 Task: Create Card Public Speaking Event Execution in Board Employee Performance Management to Workspace Inbound Marketing Agencies. Create Card Gardening Review in Board Social Media Influencer Collaboration and Partnership Management to Workspace Inbound Marketing Agencies. Create Card Public Speaking Event Performance Review in Board Market Analysis for SWOT Analysis and Strategy Development to Workspace Inbound Marketing Agencies
Action: Mouse moved to (97, 330)
Screenshot: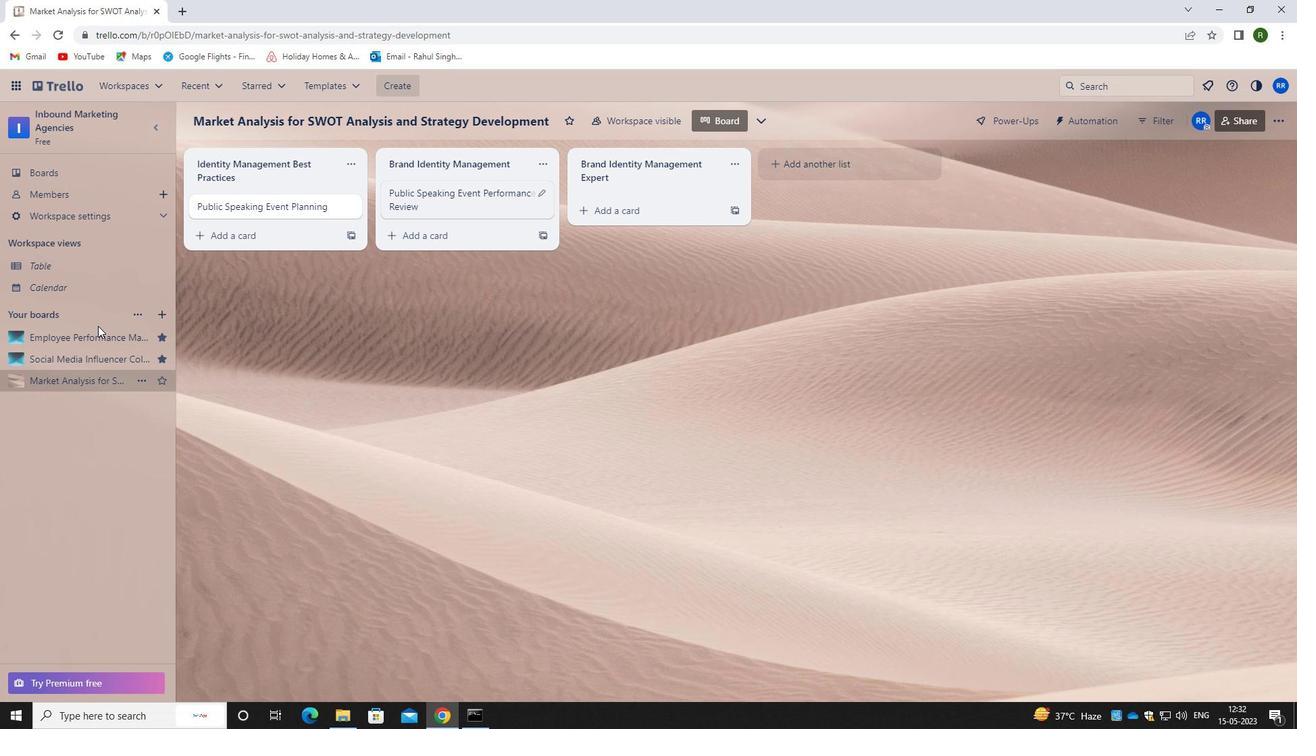 
Action: Mouse pressed left at (97, 330)
Screenshot: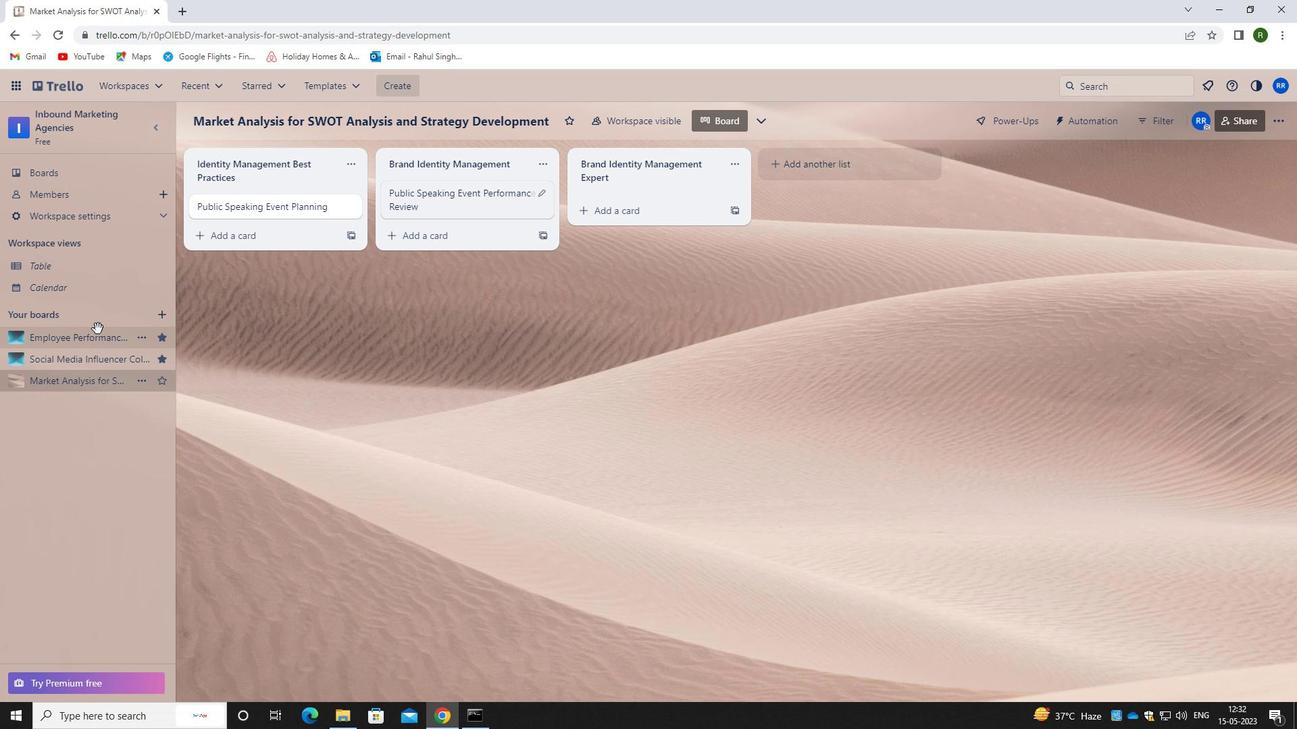 
Action: Mouse moved to (608, 202)
Screenshot: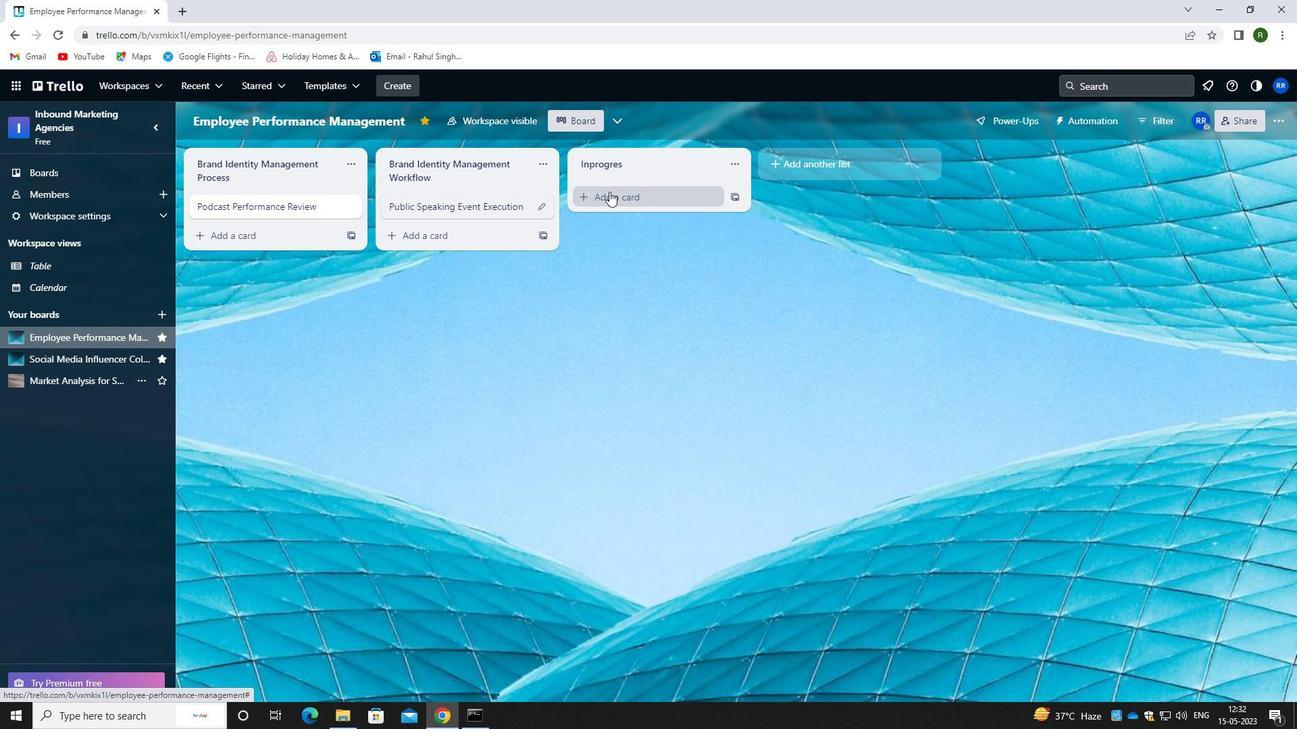 
Action: Mouse pressed left at (608, 202)
Screenshot: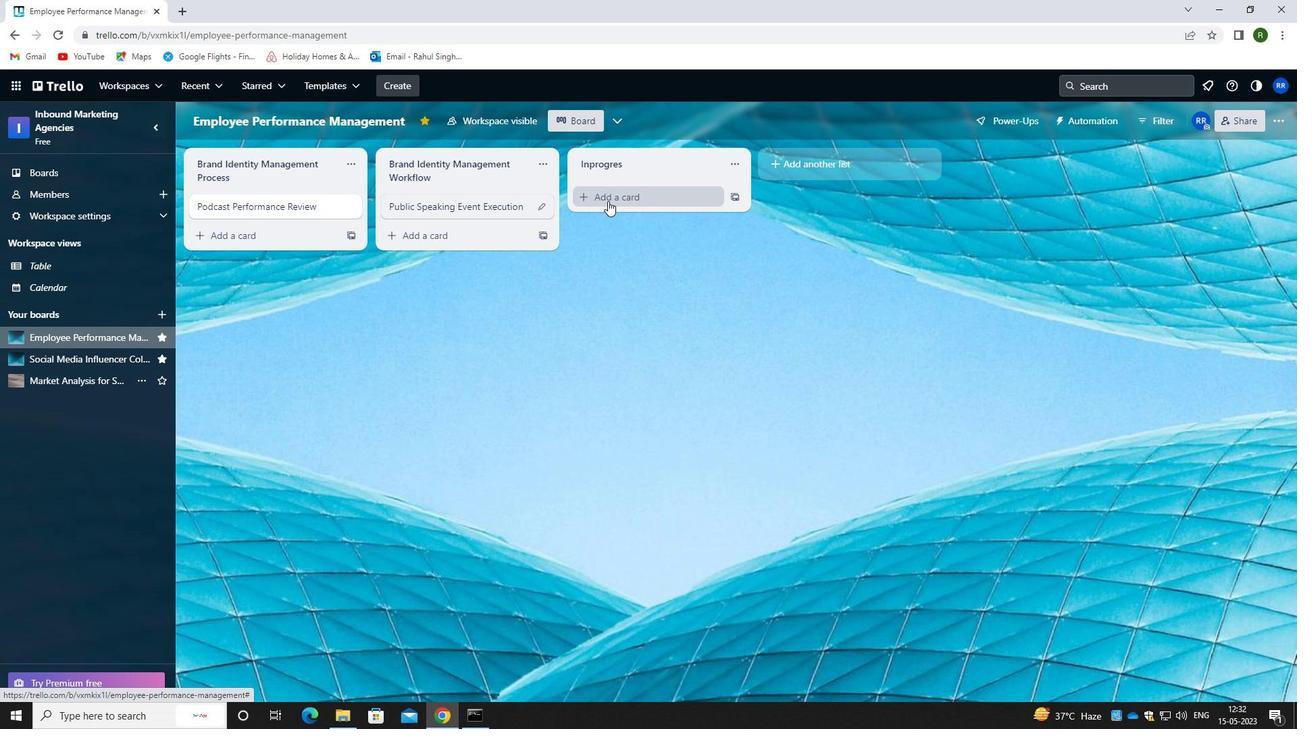 
Action: Mouse moved to (610, 217)
Screenshot: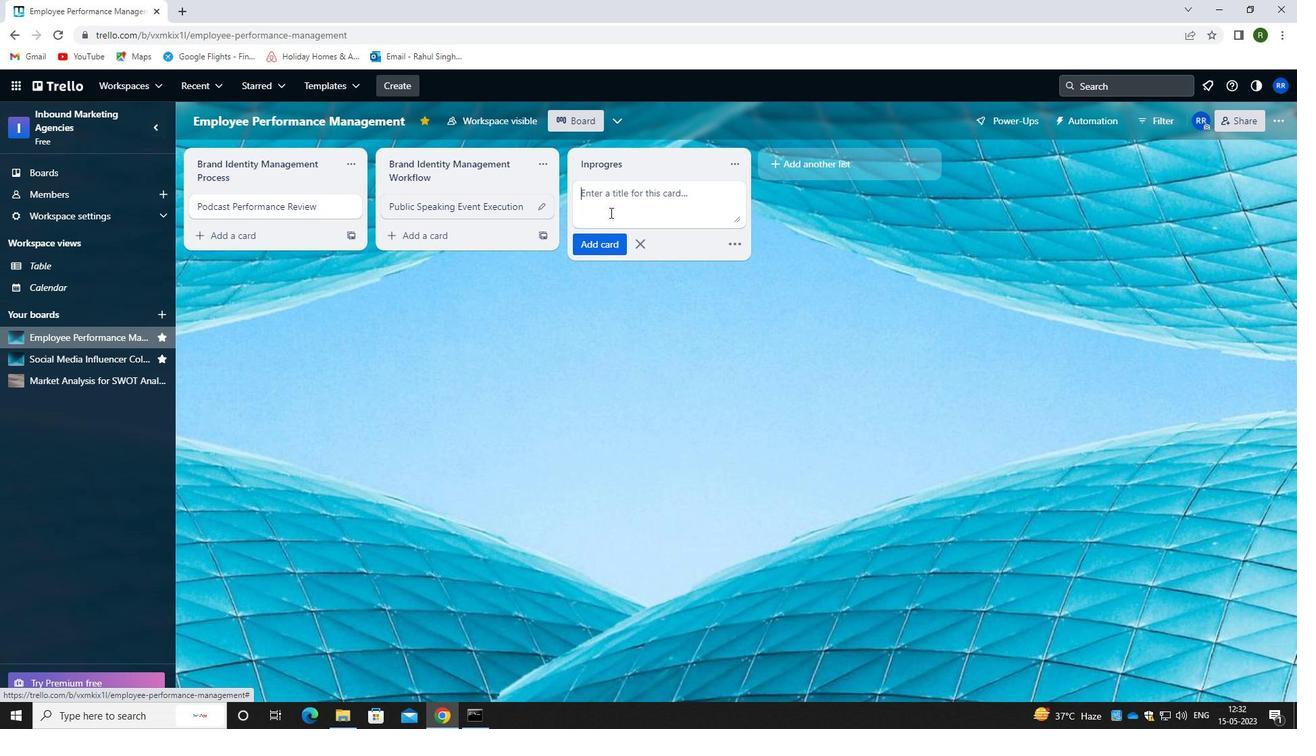 
Action: Mouse pressed left at (610, 217)
Screenshot: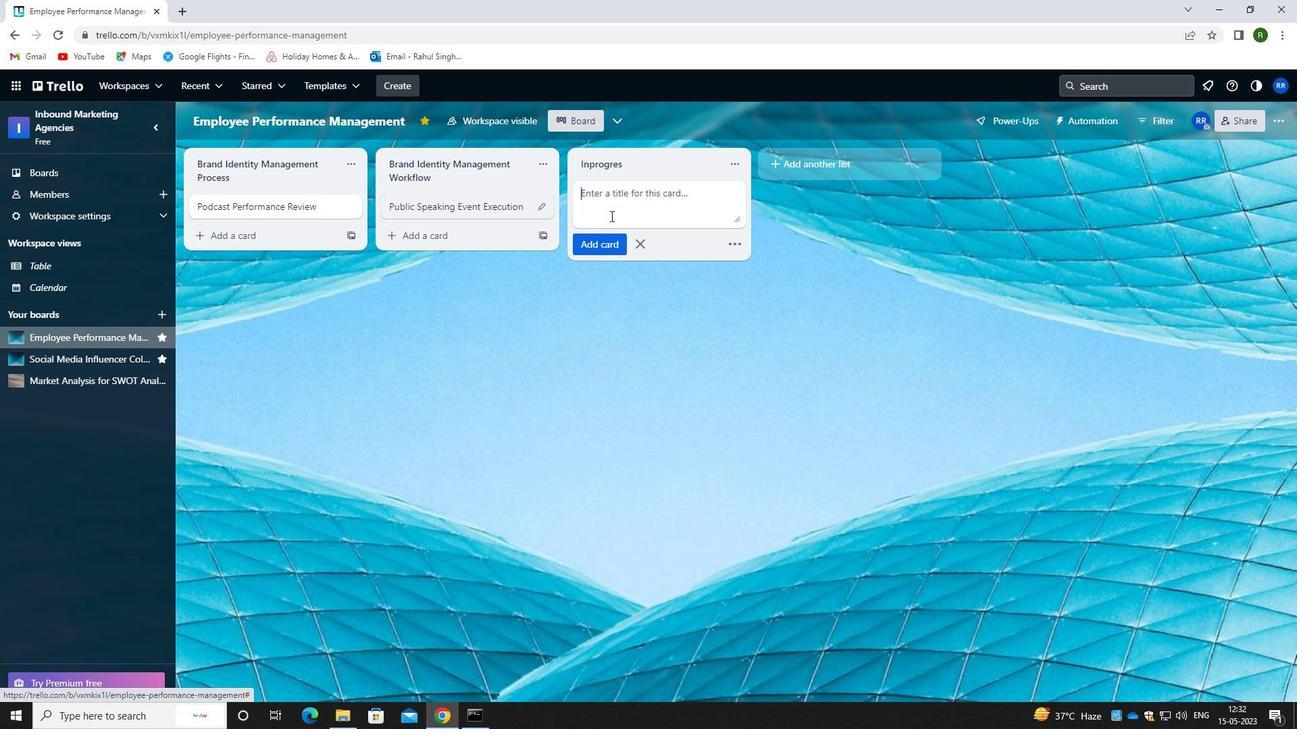 
Action: Key pressed <Key.caps_lock>p<Key.caps_lock>ublic<Key.space><Key.caps_lock>s<Key.caps_lock>peaking<Key.space><Key.caps_lock>e<Key.caps_lock>vent<Key.space><Key.caps_lock>ex<Key.backspace><Key.caps_lock>xecution<Key.space>
Screenshot: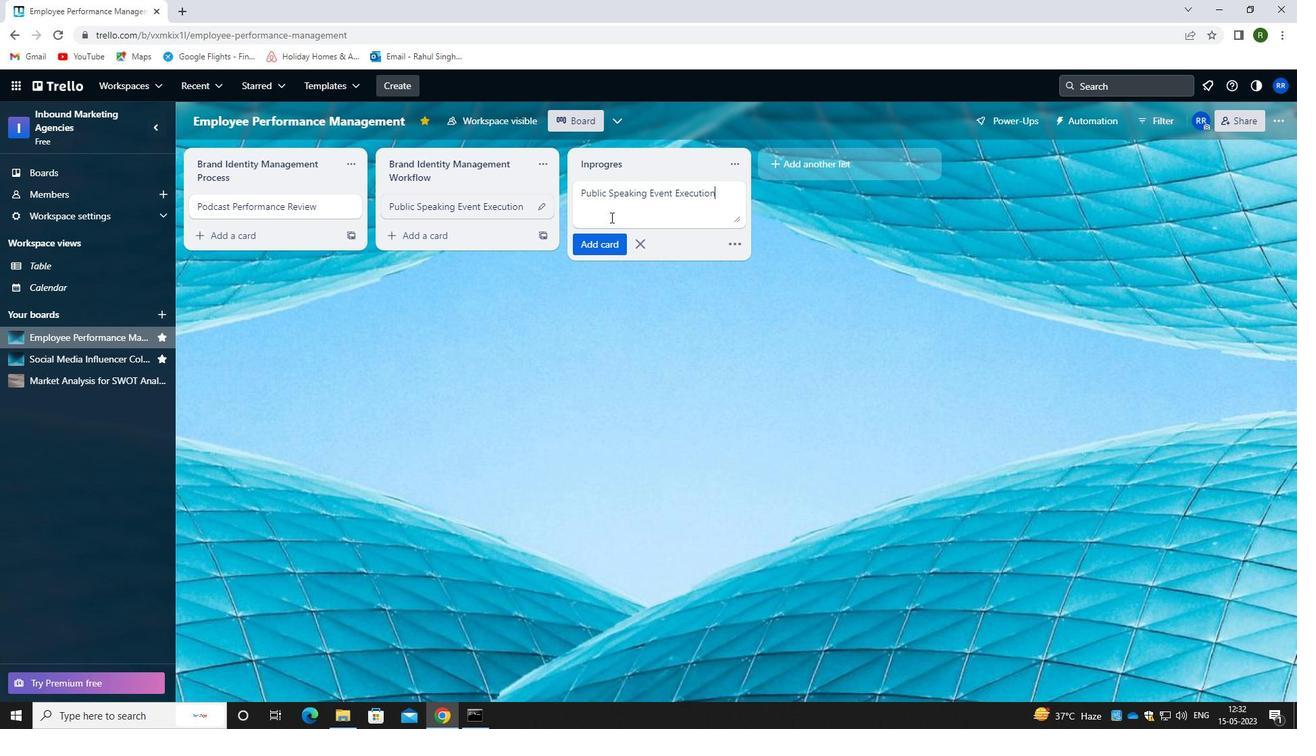 
Action: Mouse moved to (606, 247)
Screenshot: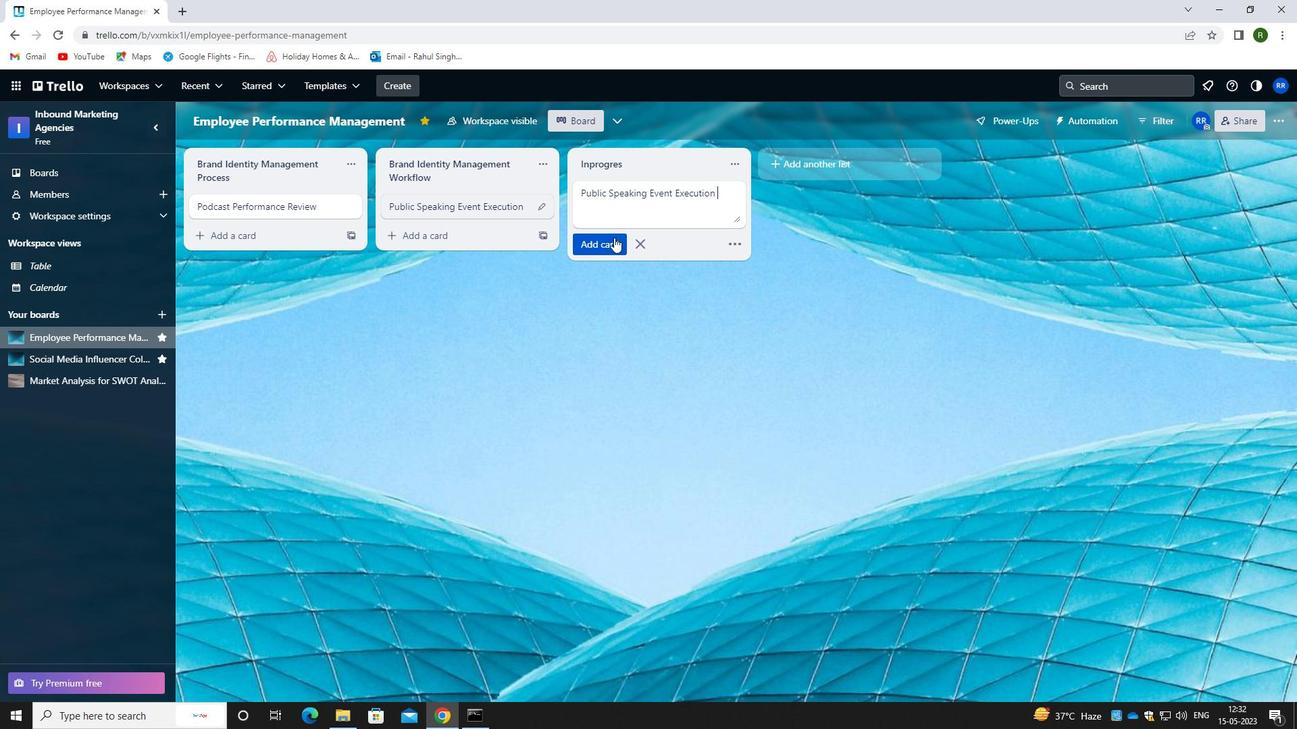 
Action: Mouse pressed left at (606, 247)
Screenshot: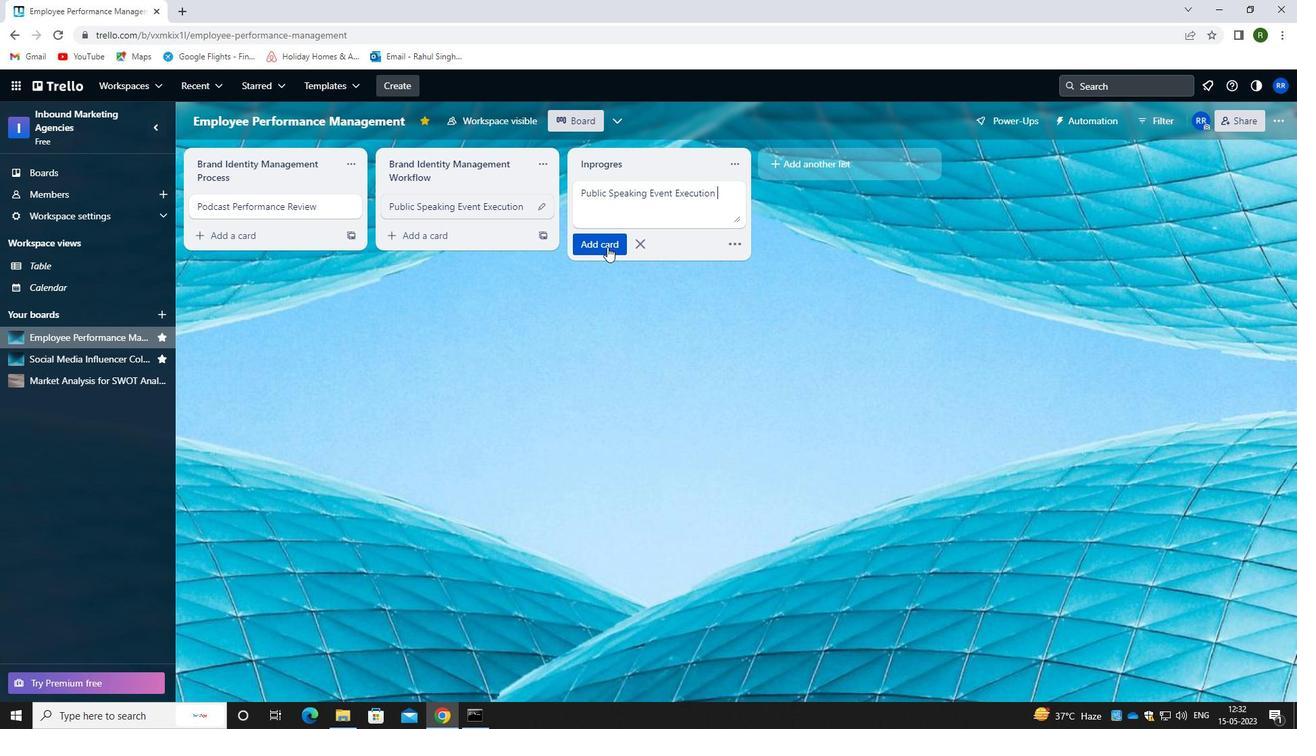
Action: Mouse moved to (55, 365)
Screenshot: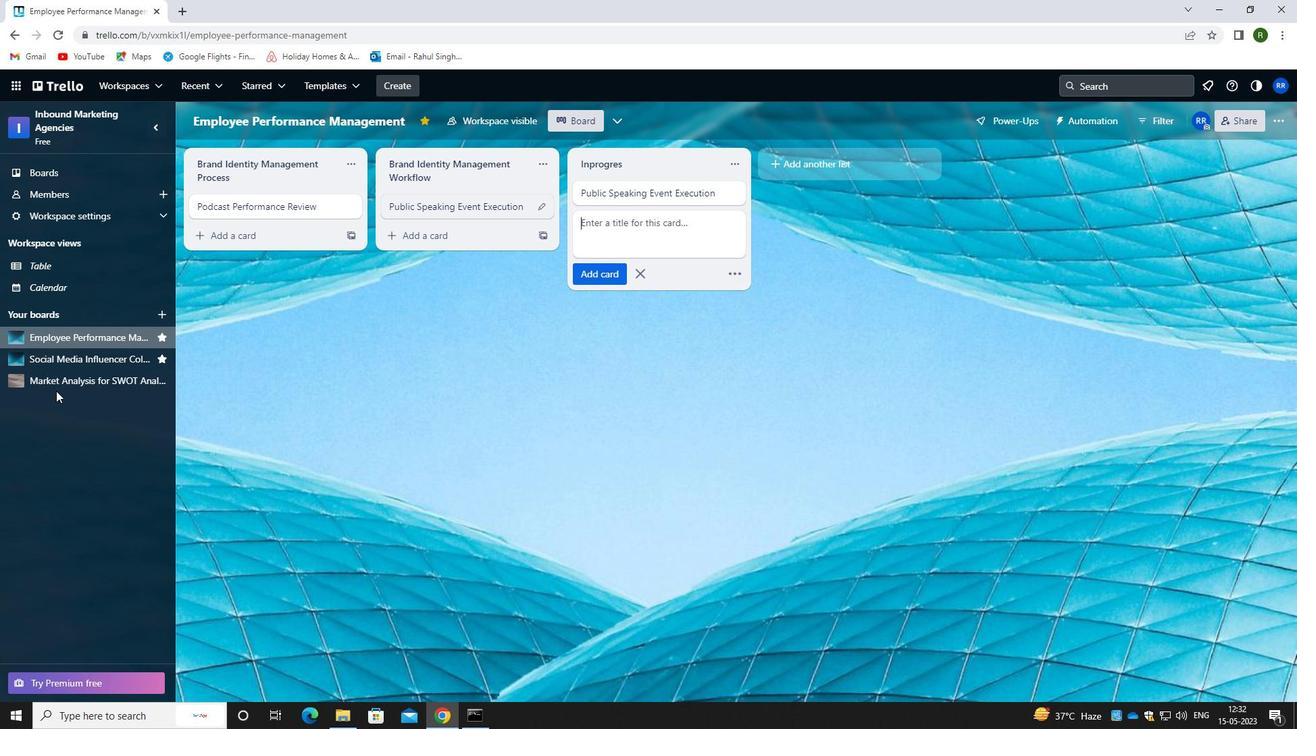 
Action: Mouse pressed left at (55, 365)
Screenshot: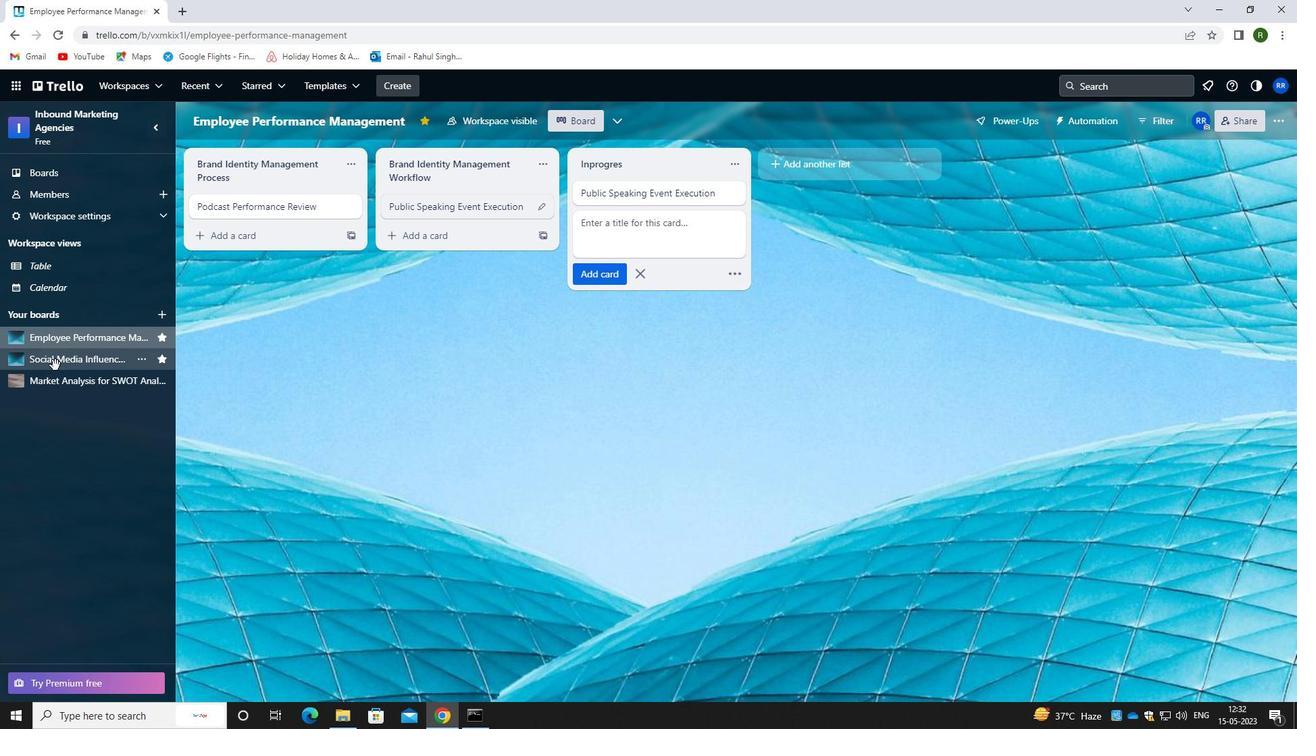 
Action: Mouse moved to (638, 196)
Screenshot: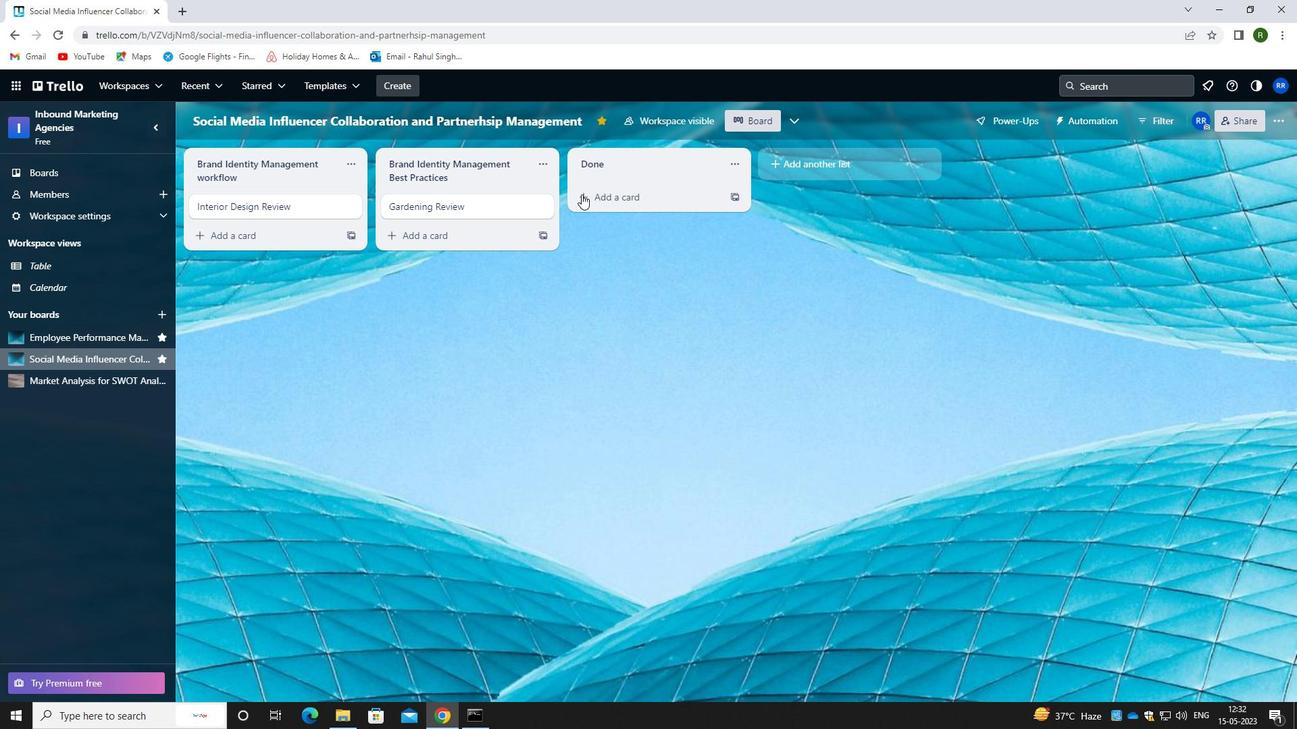 
Action: Mouse pressed left at (638, 196)
Screenshot: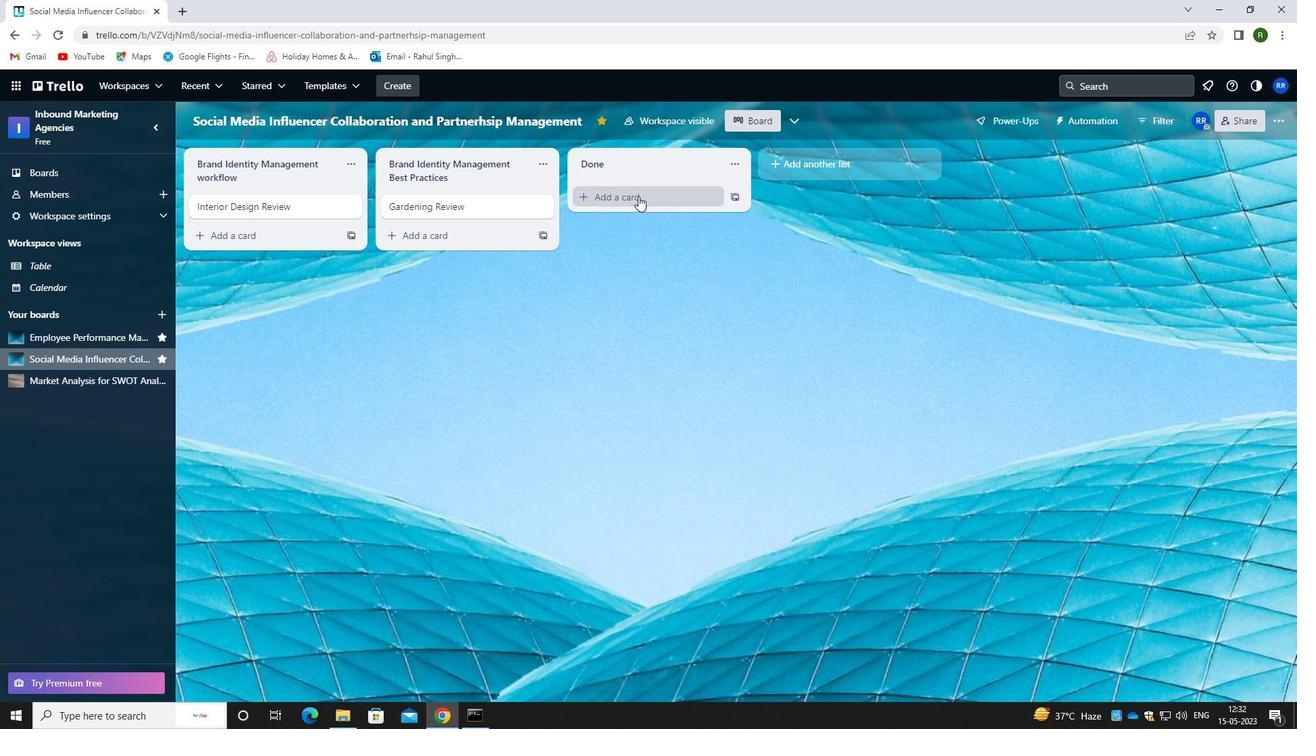 
Action: Mouse moved to (620, 211)
Screenshot: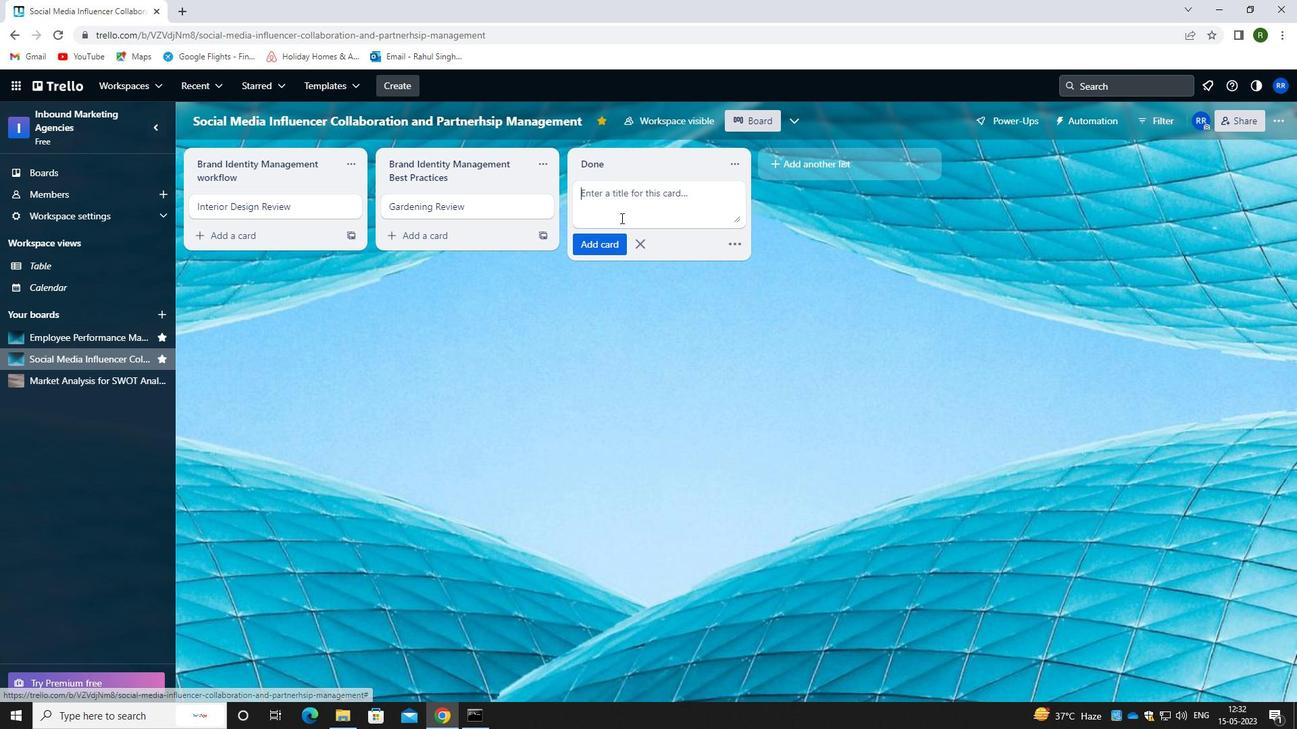 
Action: Mouse pressed left at (620, 211)
Screenshot: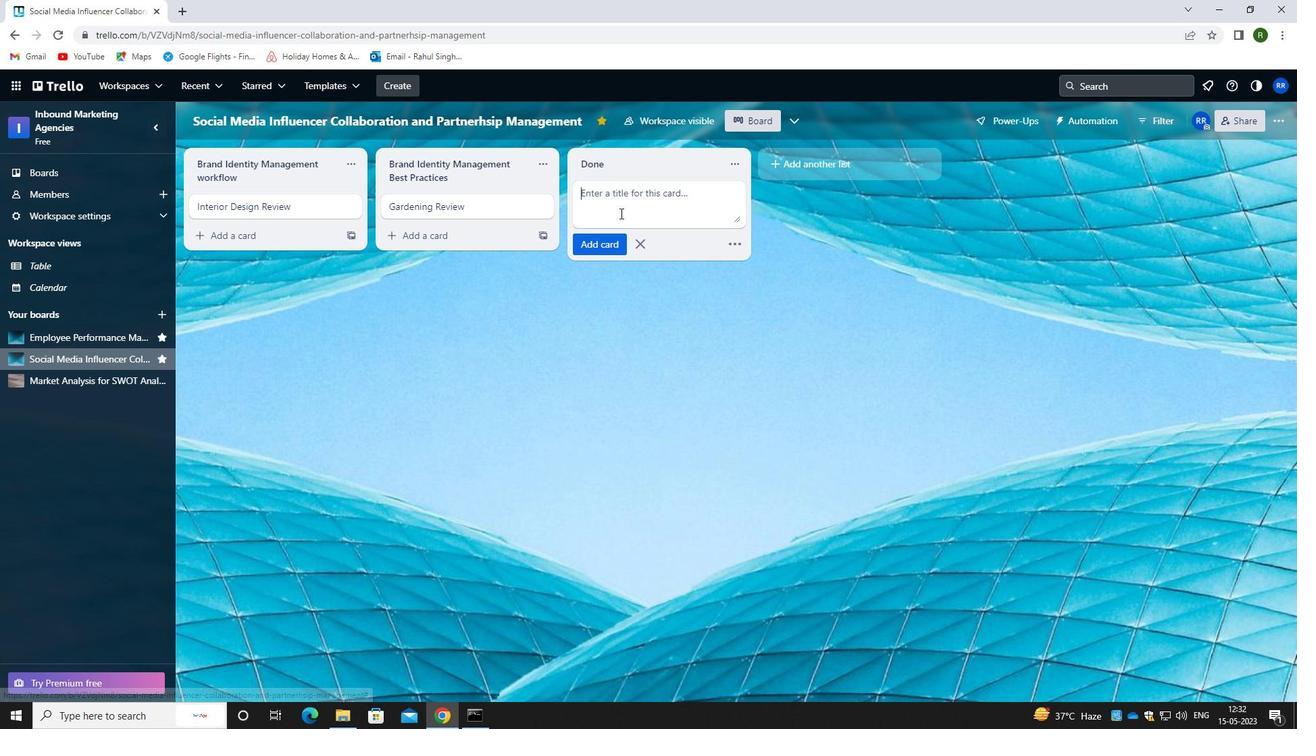 
Action: Mouse moved to (620, 210)
Screenshot: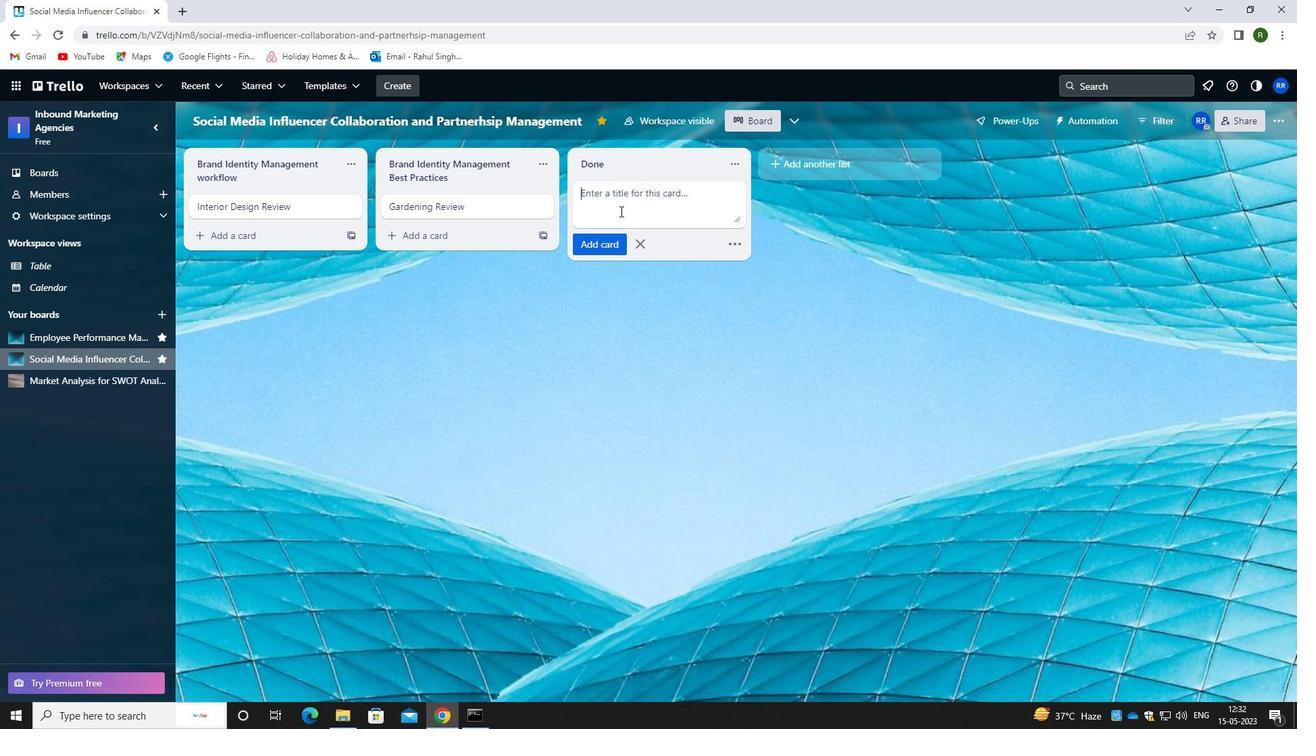 
Action: Key pressed <Key.caps_lock>g<Key.caps_lock>ardening<Key.space><Key.caps_lock>r<Key.caps_lock>eview
Screenshot: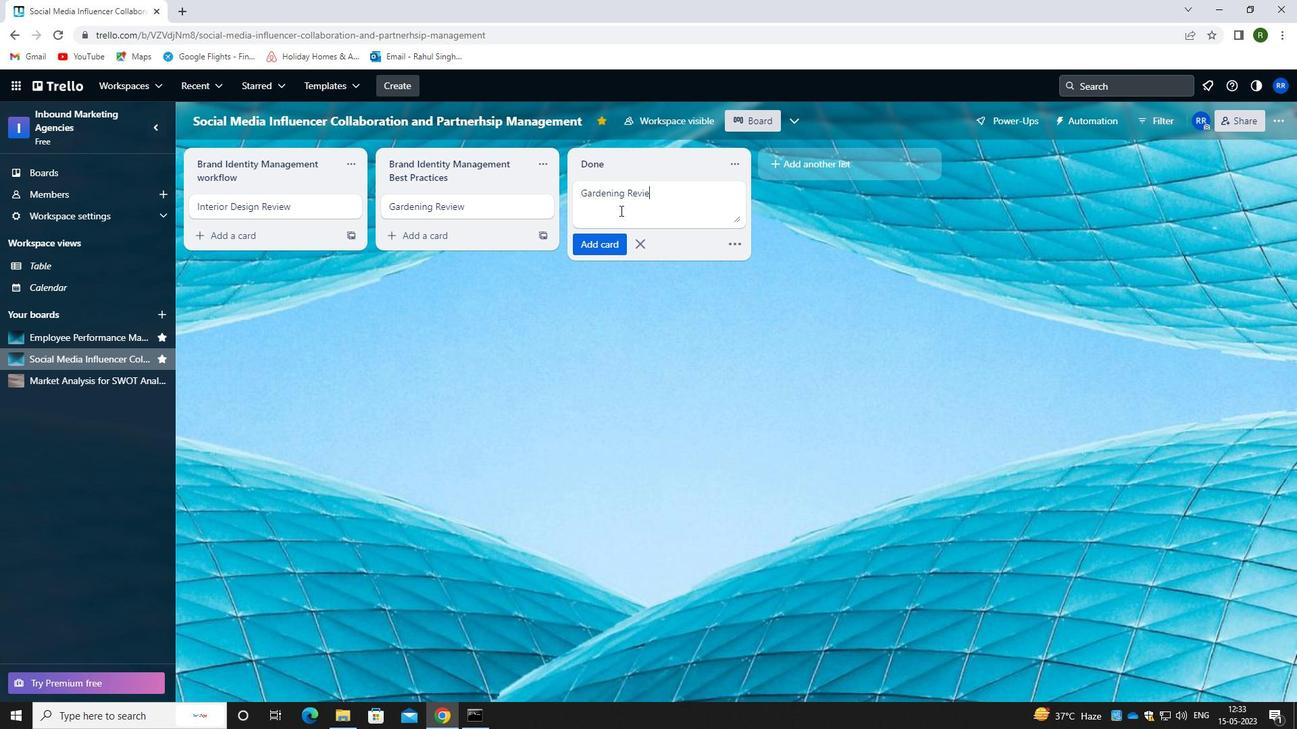 
Action: Mouse moved to (604, 251)
Screenshot: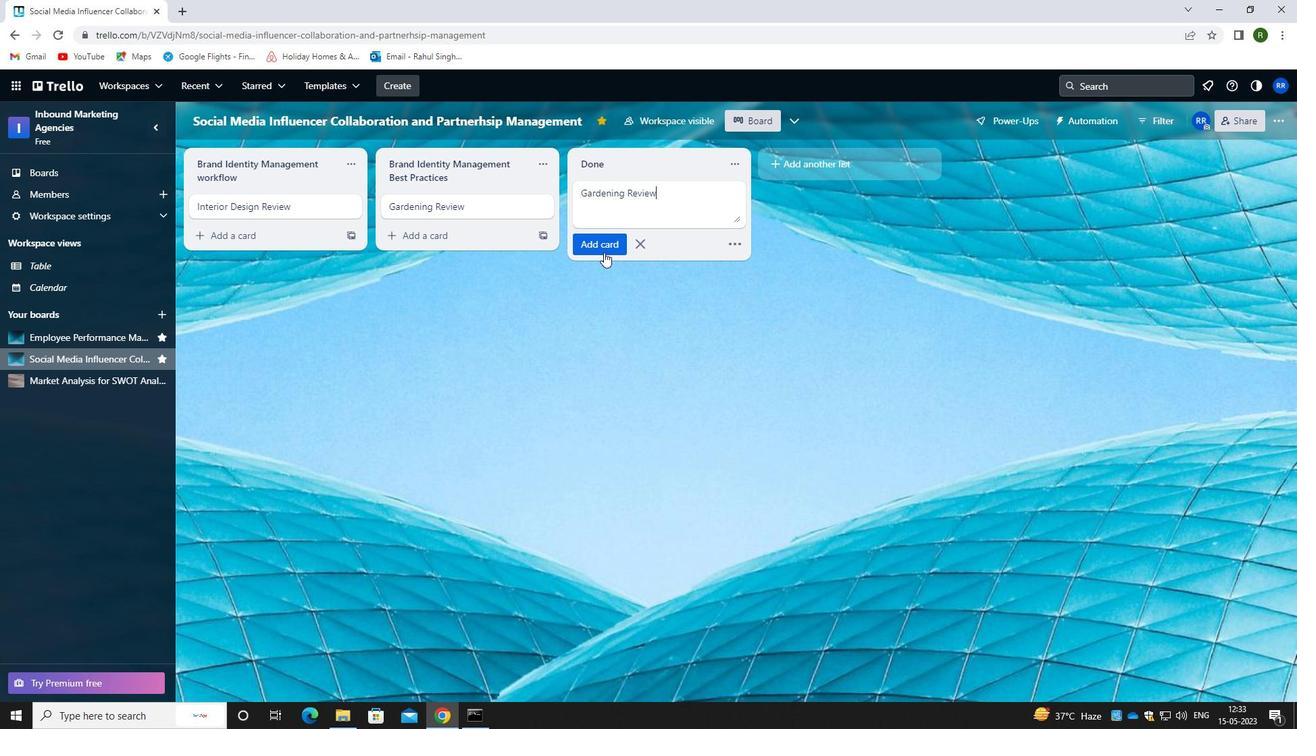 
Action: Mouse pressed left at (604, 251)
Screenshot: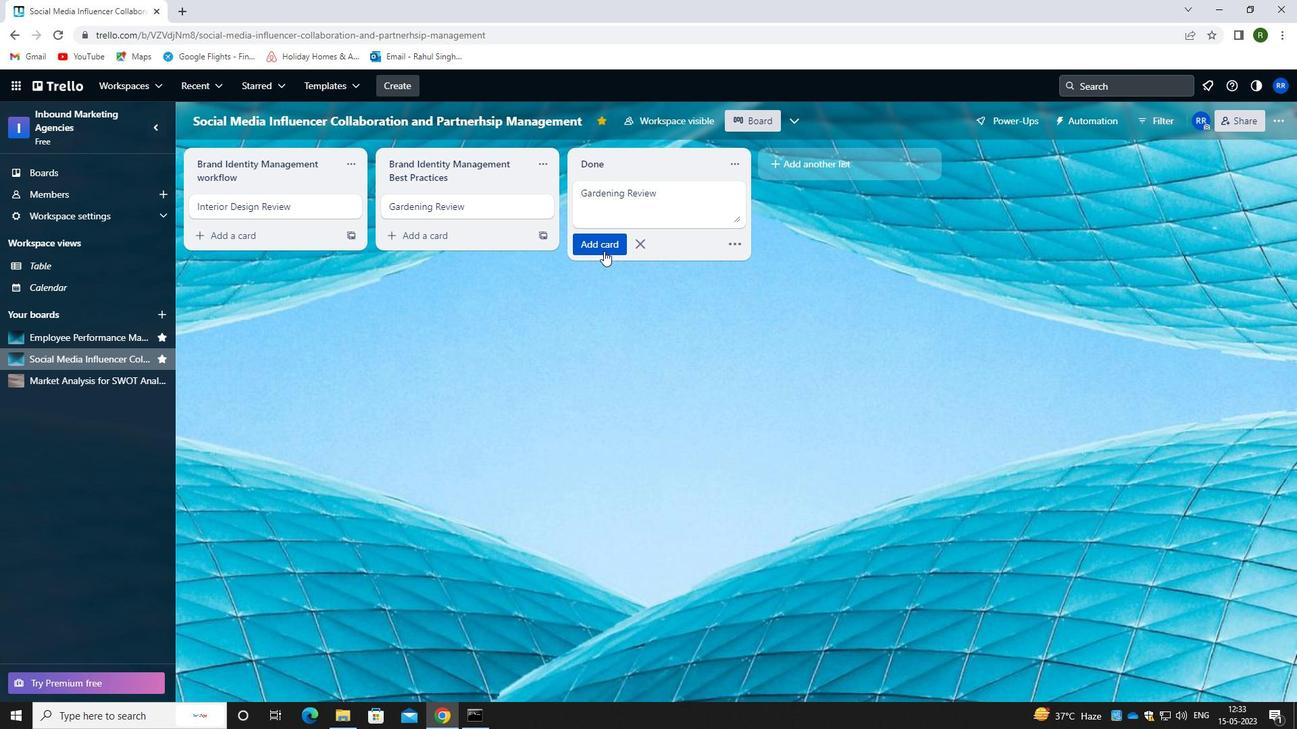 
Action: Mouse moved to (107, 373)
Screenshot: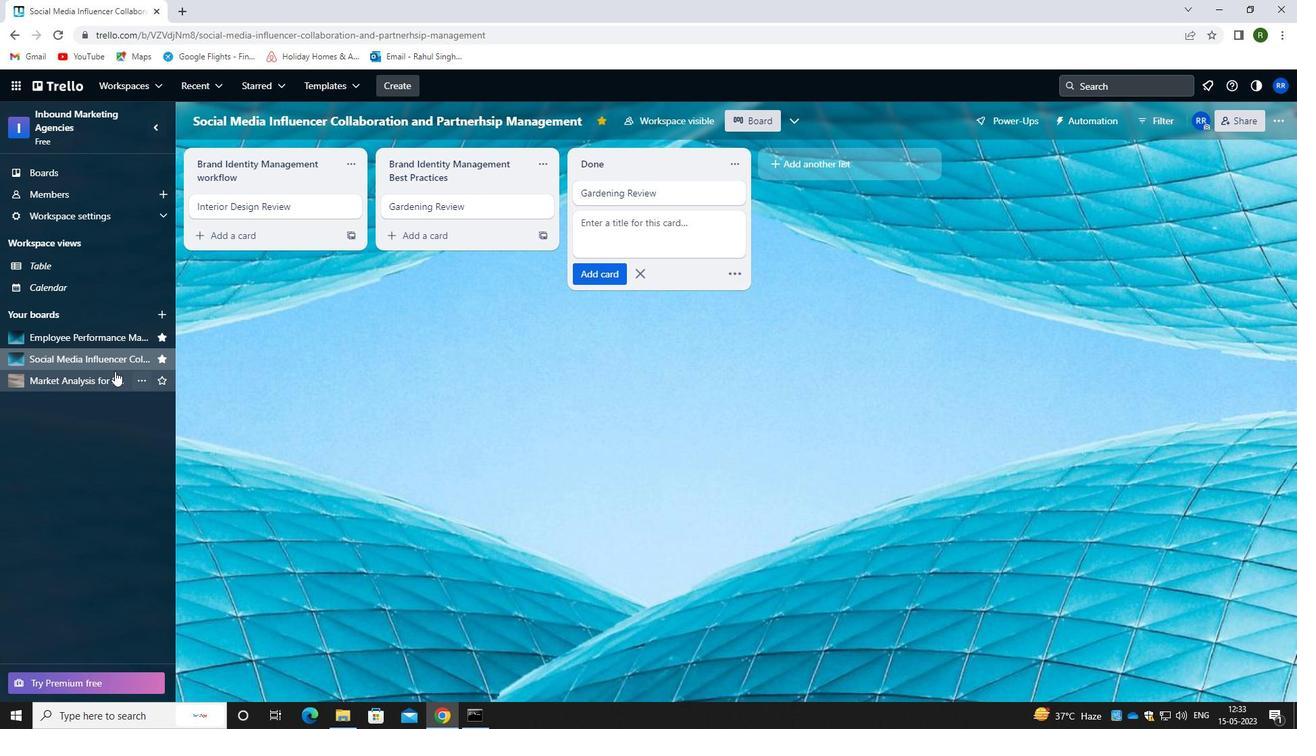 
Action: Mouse pressed left at (107, 373)
Screenshot: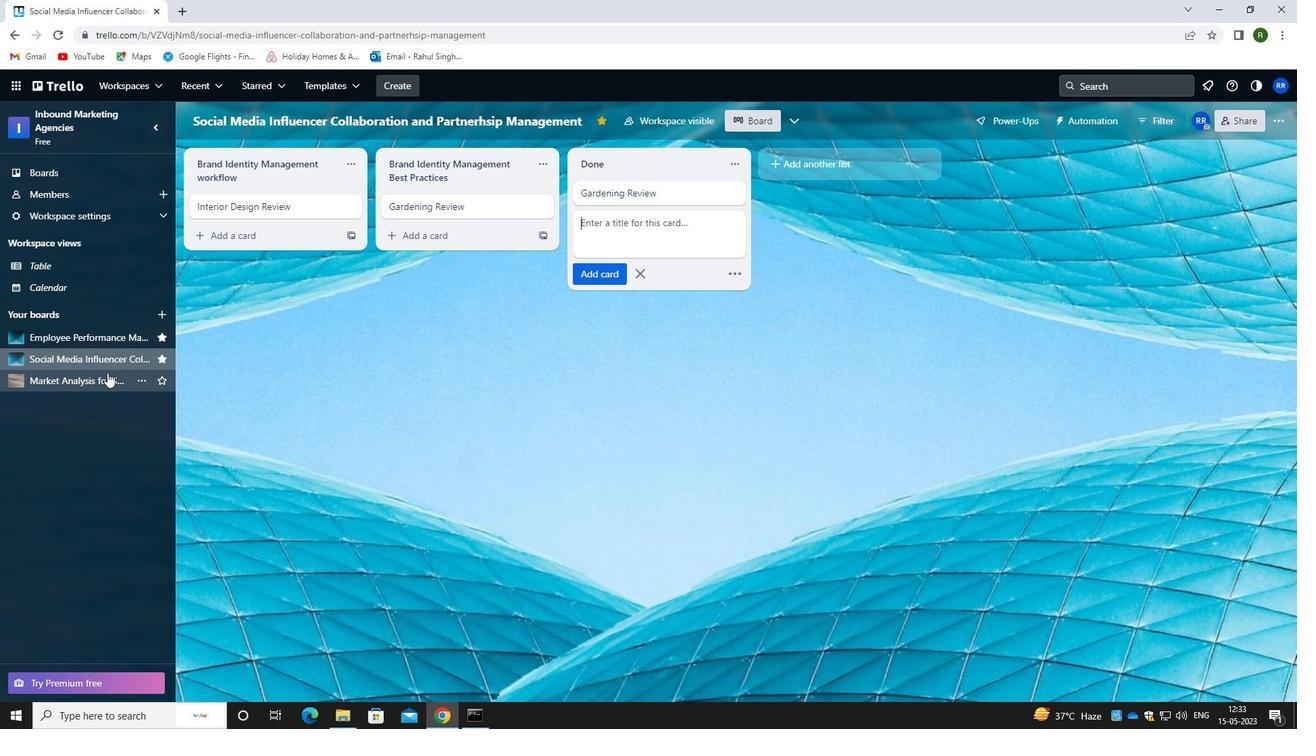 
Action: Mouse moved to (610, 210)
Screenshot: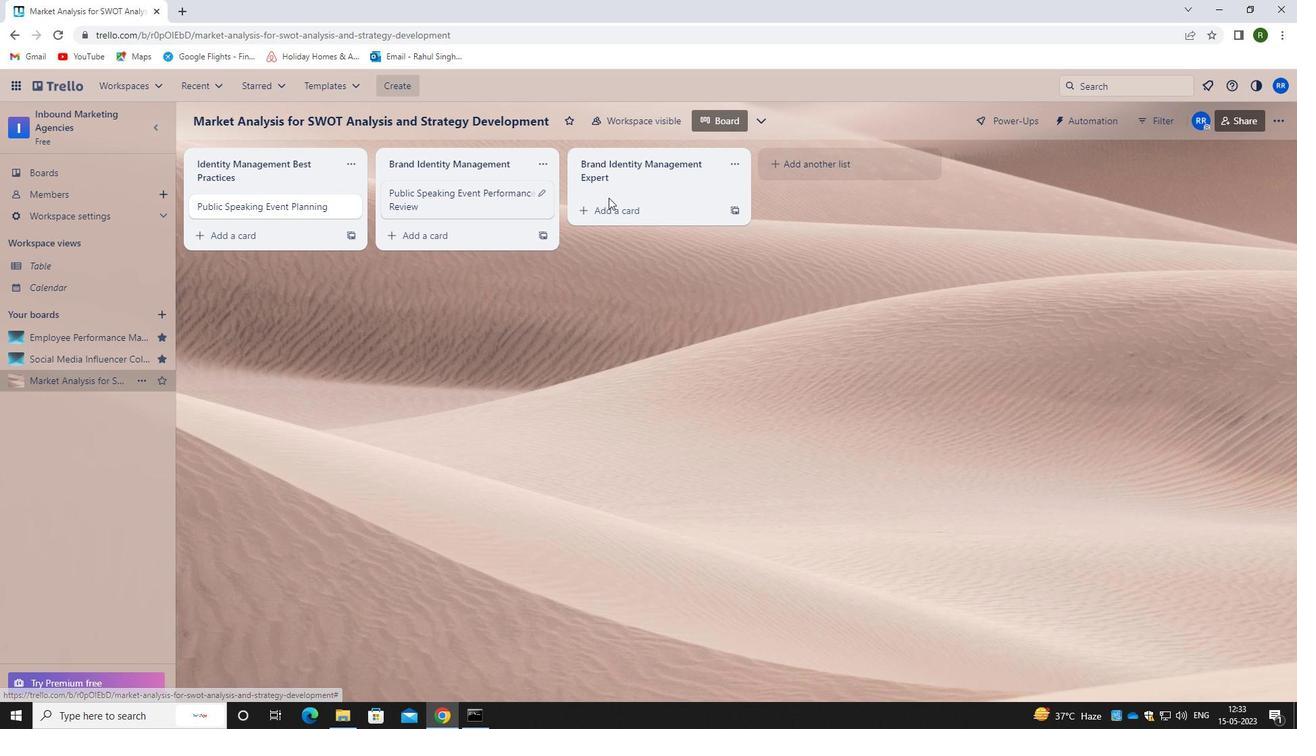 
Action: Mouse pressed left at (610, 210)
Screenshot: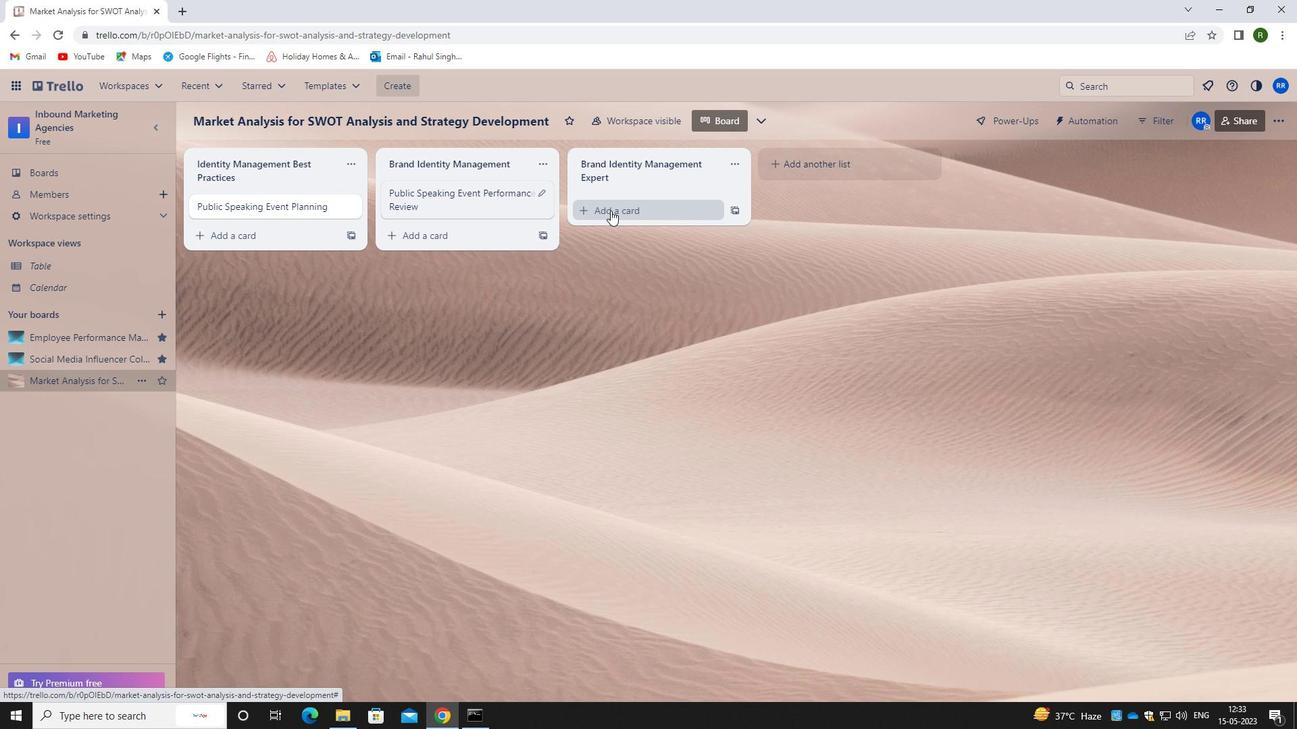 
Action: Mouse moved to (651, 218)
Screenshot: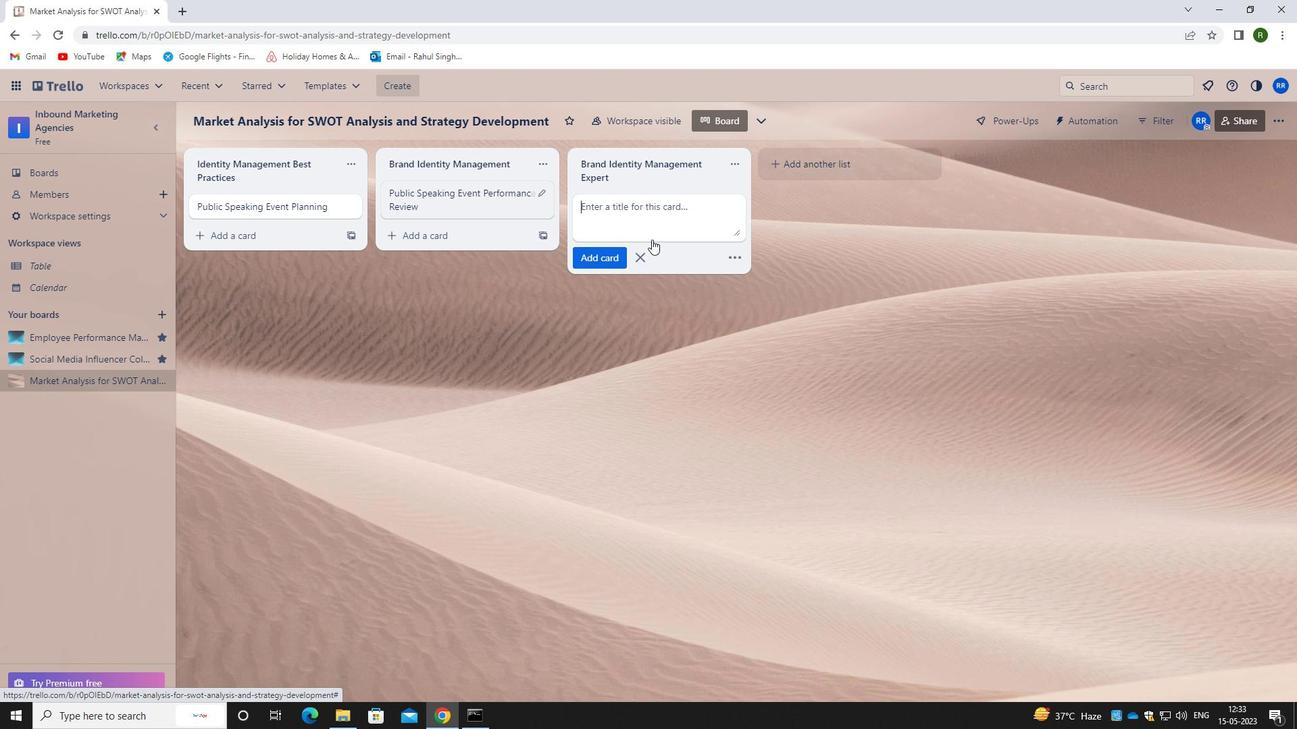 
Action: Key pressed <Key.caps_lock>p<Key.caps_lock>ublic<Key.space><Key.caps_lock>s<Key.caps_lock>peaking<Key.space><Key.caps_lock>e<Key.caps_lock>vent<Key.space><Key.caps_lock>P<Key.caps_lock>erformance
Screenshot: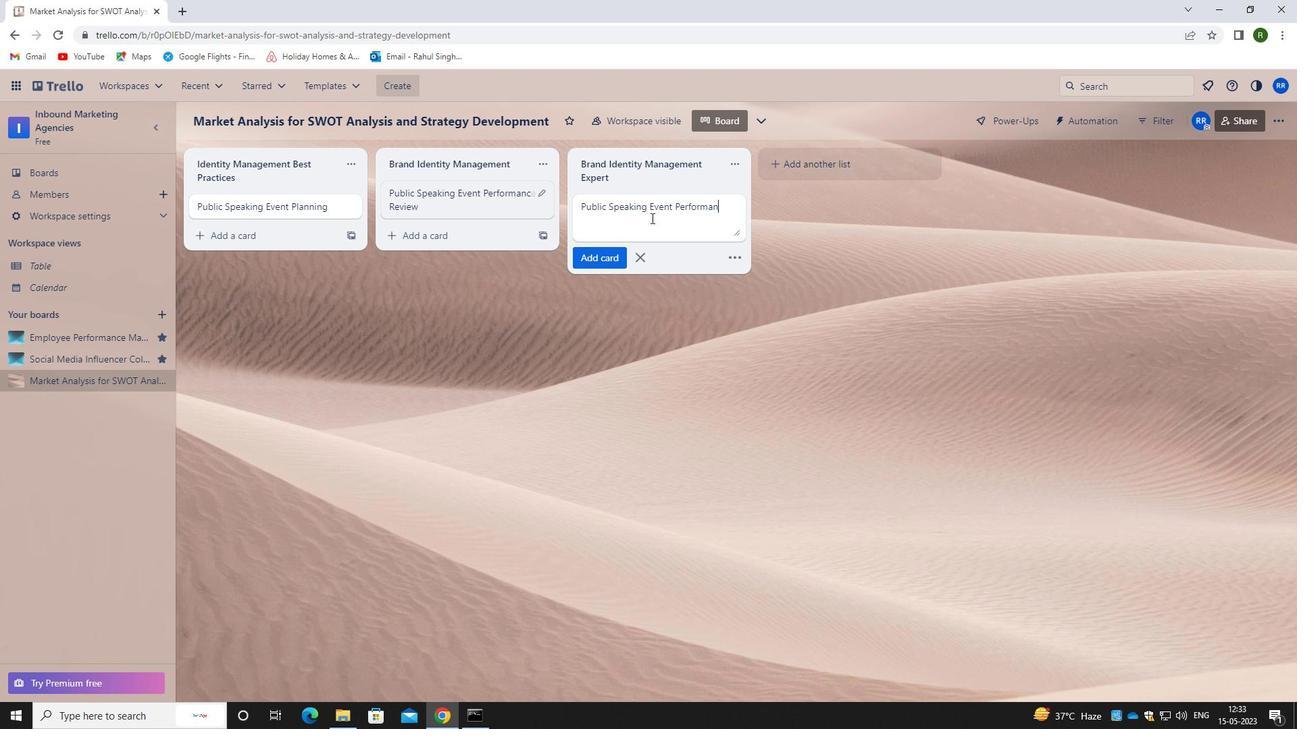 
Action: Mouse moved to (646, 235)
Screenshot: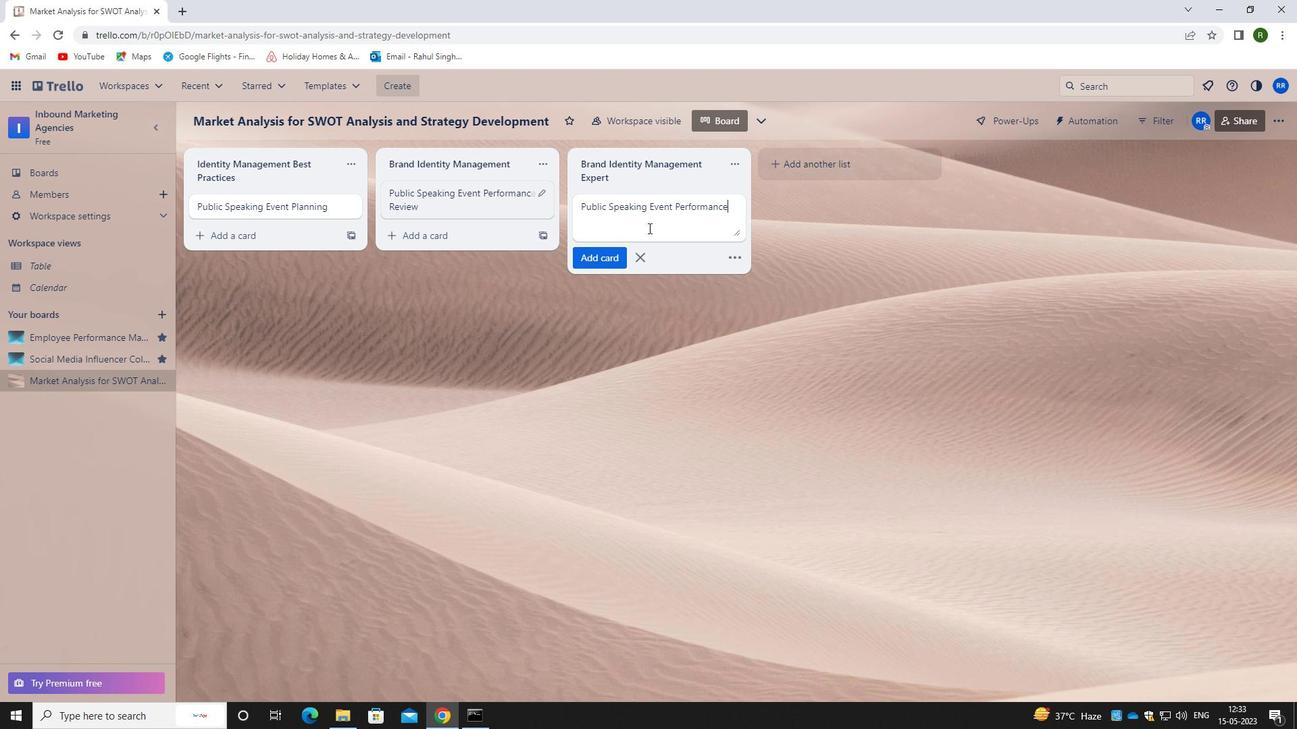 
Action: Key pressed <Key.space><Key.shift>REVIEW
Screenshot: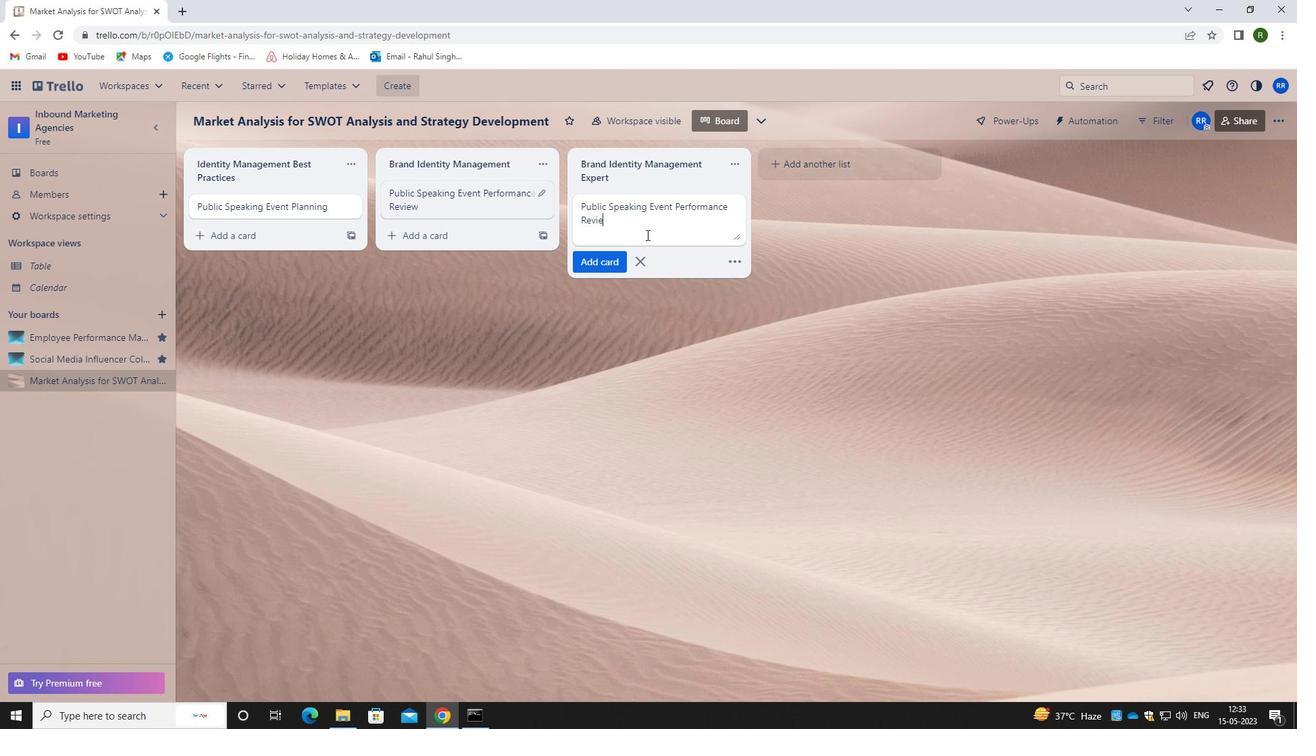 
Action: Mouse moved to (591, 264)
Screenshot: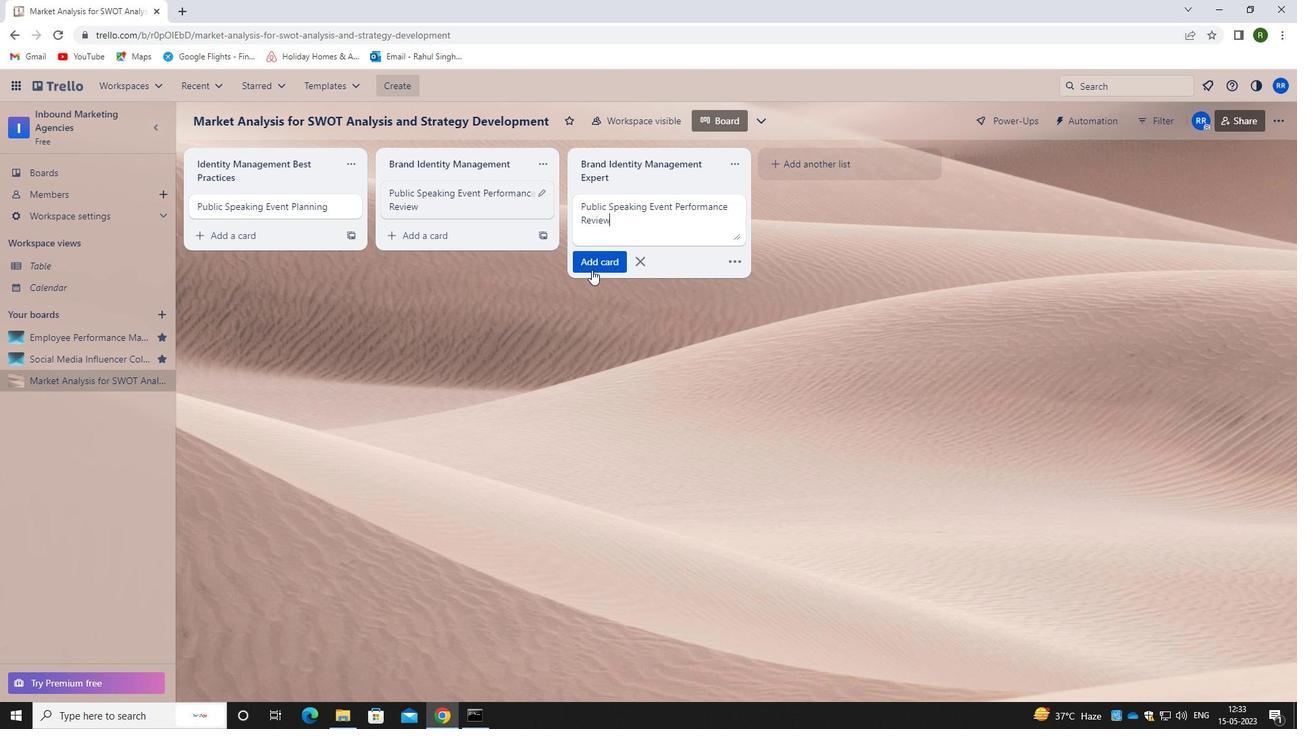 
Action: Mouse pressed left at (591, 264)
Screenshot: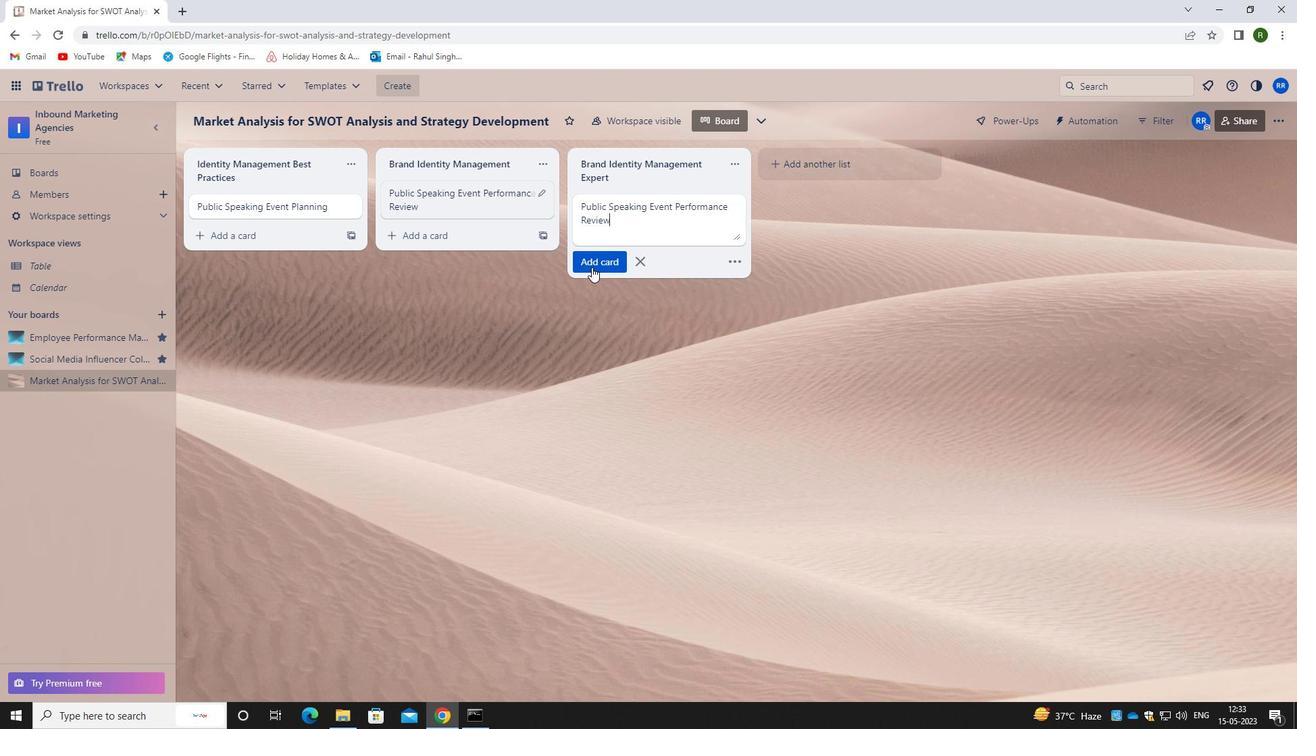 
Action: Mouse moved to (599, 346)
Screenshot: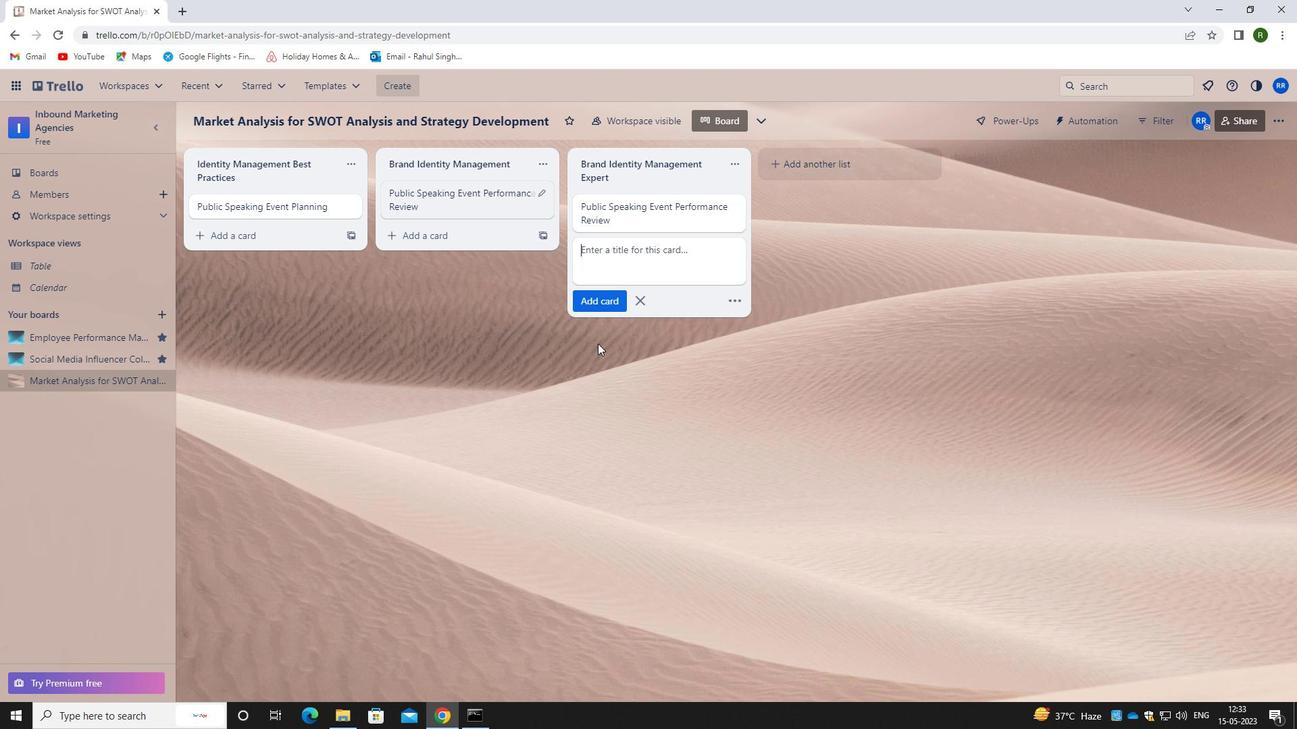 
Action: Mouse pressed left at (599, 346)
Screenshot: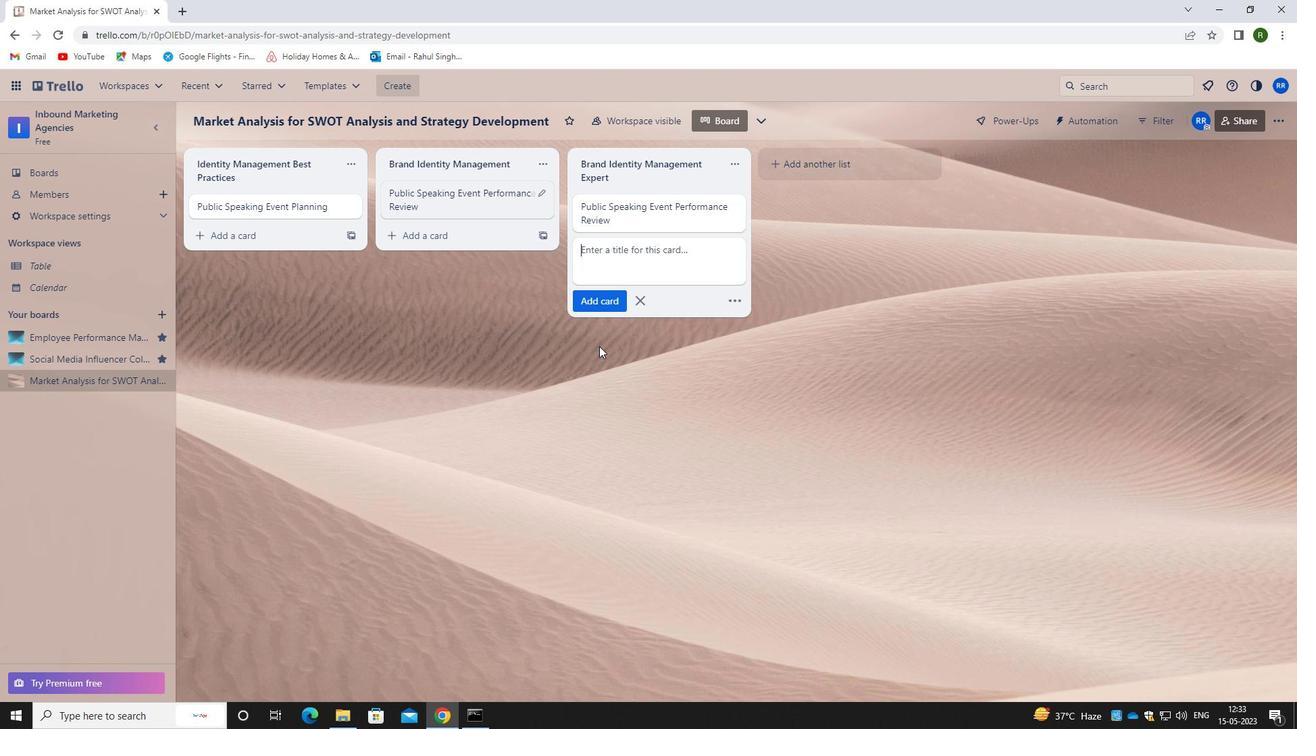 
